 Task: Enable the option "Add a YUV4MPEG2 header" for Open GL video output for Windows.
Action: Mouse moved to (117, 22)
Screenshot: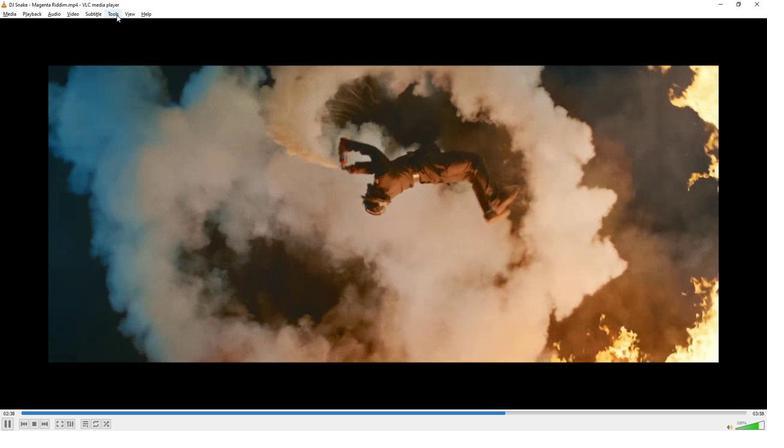 
Action: Mouse pressed left at (117, 22)
Screenshot: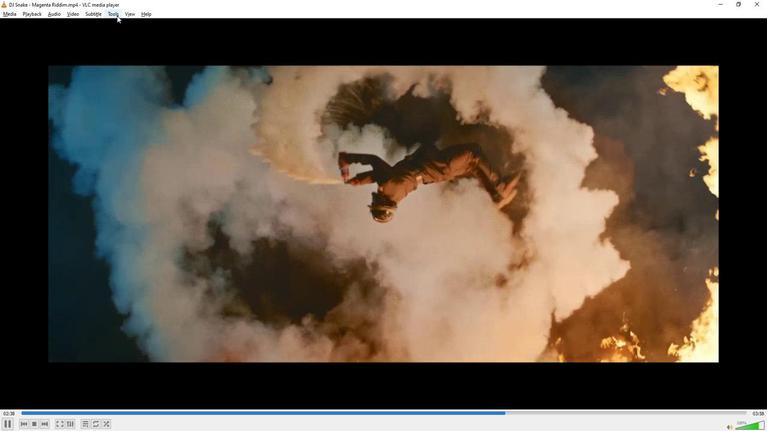 
Action: Mouse moved to (133, 113)
Screenshot: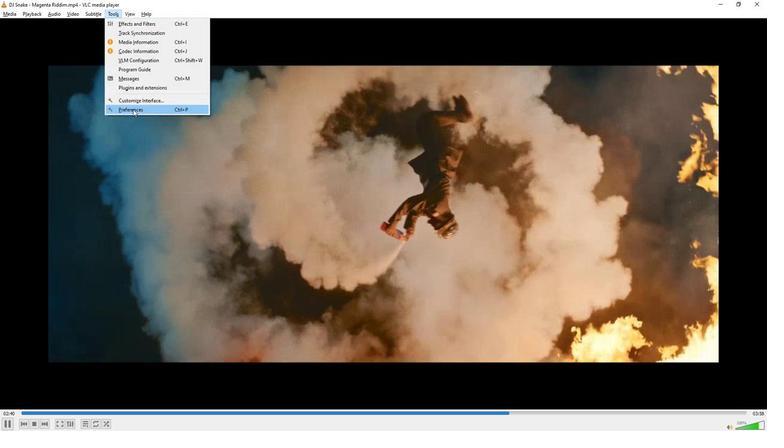 
Action: Mouse pressed left at (133, 113)
Screenshot: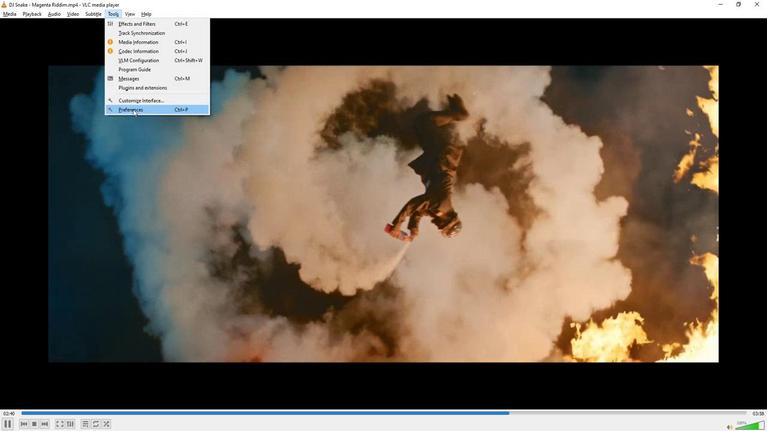 
Action: Mouse moved to (173, 337)
Screenshot: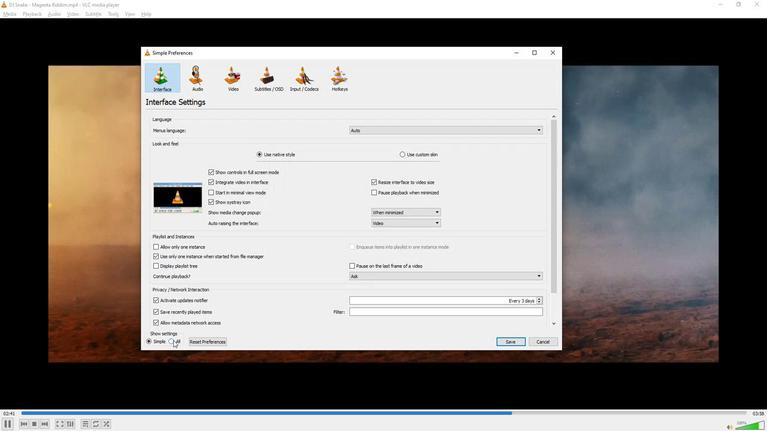 
Action: Mouse pressed left at (173, 337)
Screenshot: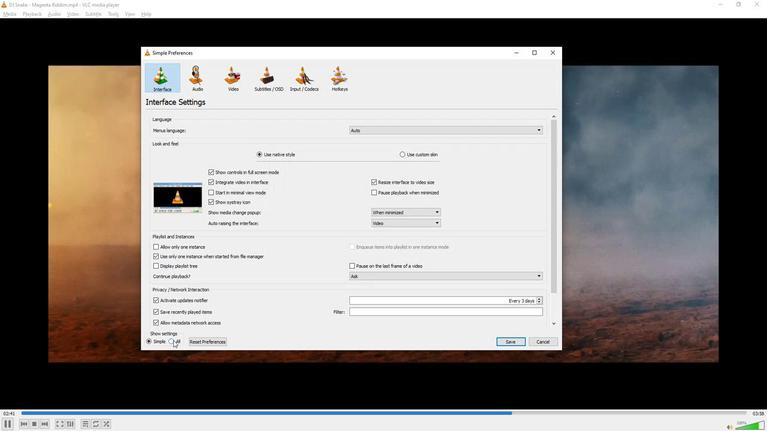 
Action: Mouse moved to (200, 224)
Screenshot: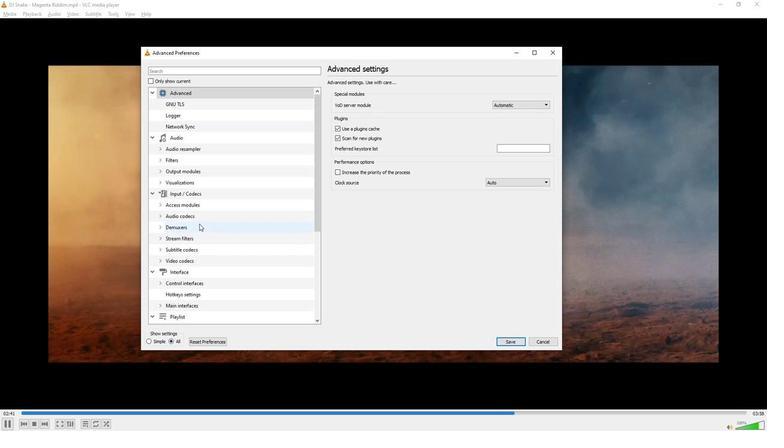 
Action: Mouse scrolled (200, 224) with delta (0, 0)
Screenshot: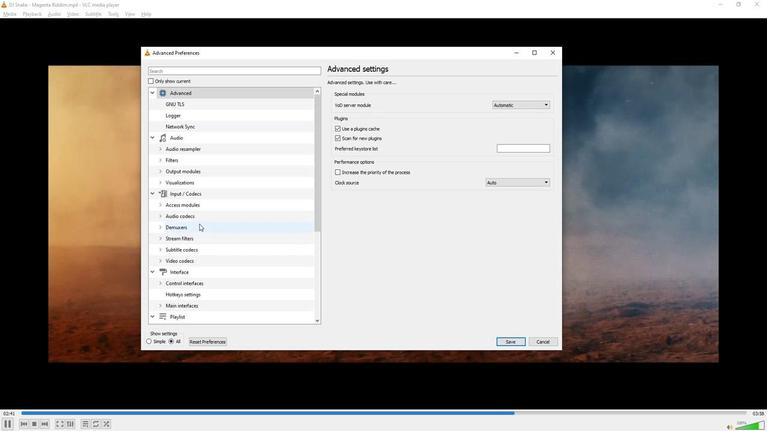 
Action: Mouse scrolled (200, 224) with delta (0, 0)
Screenshot: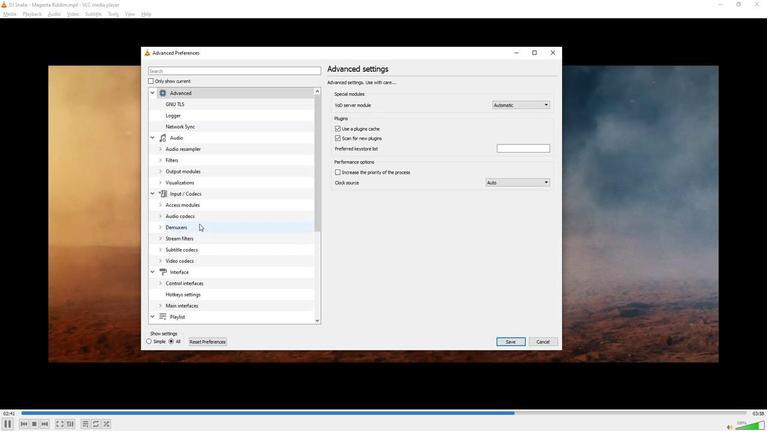 
Action: Mouse scrolled (200, 224) with delta (0, 0)
Screenshot: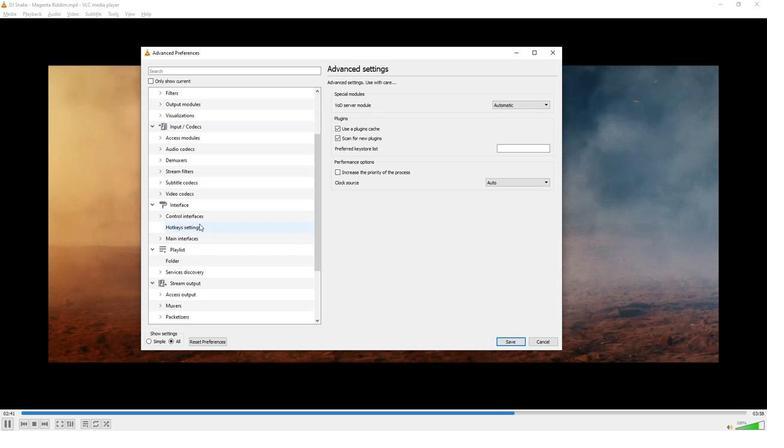 
Action: Mouse scrolled (200, 224) with delta (0, 0)
Screenshot: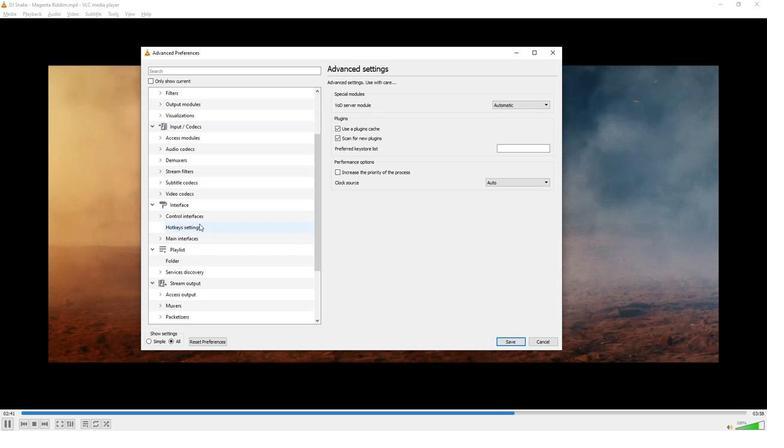 
Action: Mouse scrolled (200, 224) with delta (0, 0)
Screenshot: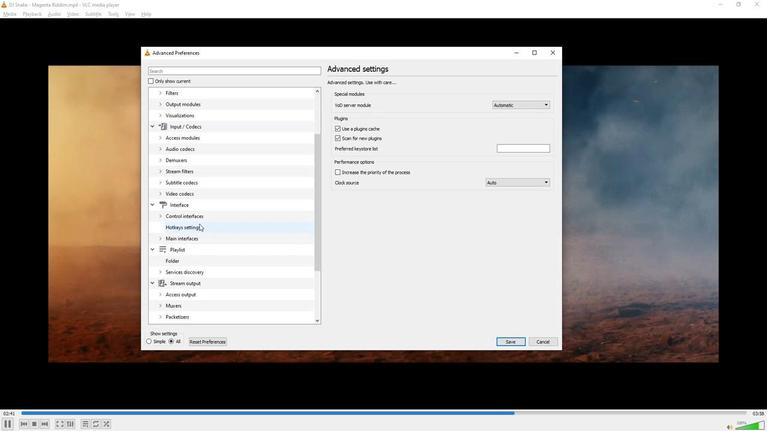 
Action: Mouse scrolled (200, 224) with delta (0, 0)
Screenshot: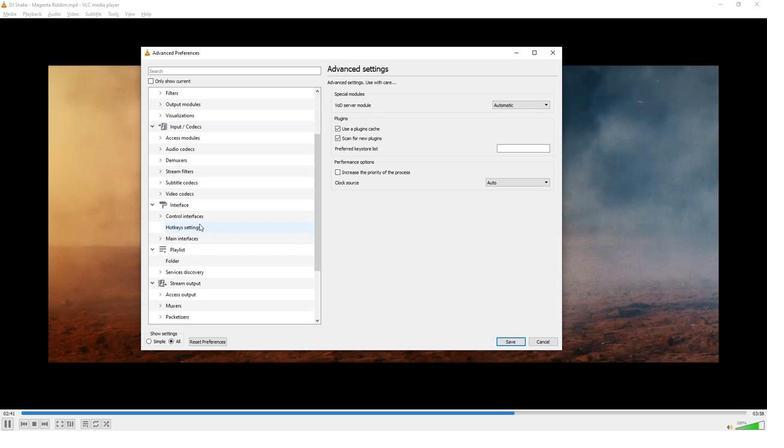 
Action: Mouse scrolled (200, 224) with delta (0, 0)
Screenshot: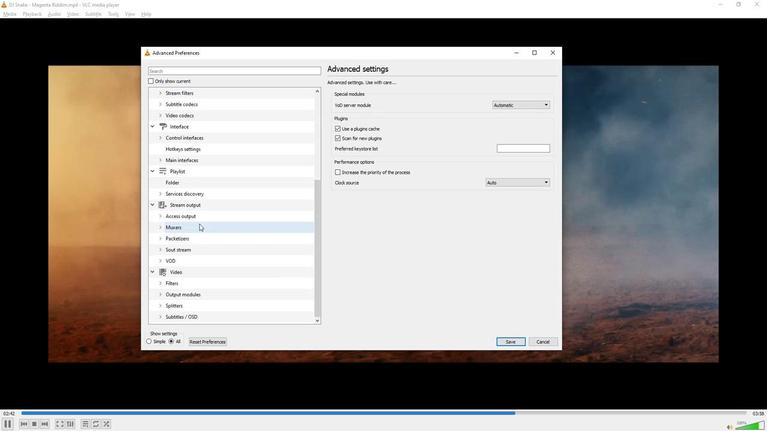 
Action: Mouse moved to (160, 293)
Screenshot: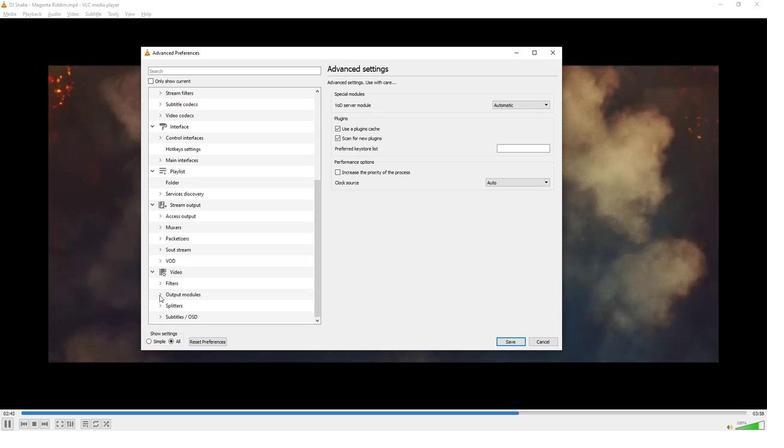 
Action: Mouse pressed left at (160, 293)
Screenshot: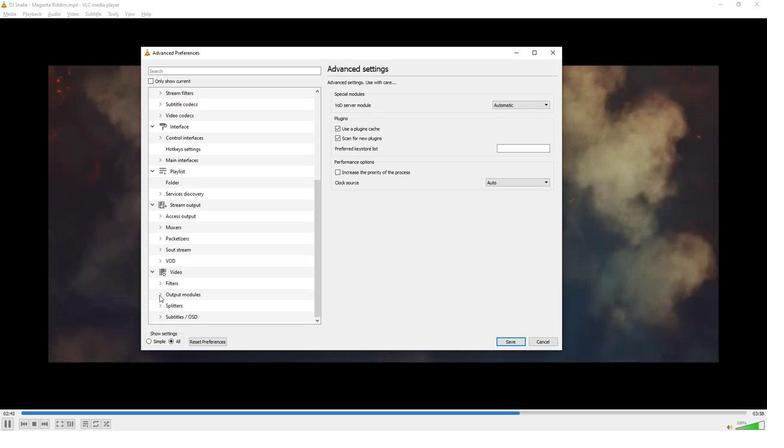 
Action: Mouse moved to (178, 274)
Screenshot: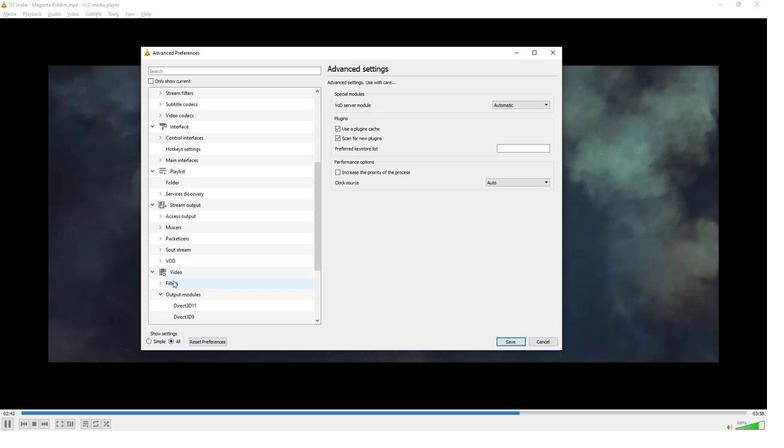
Action: Mouse scrolled (178, 273) with delta (0, 0)
Screenshot: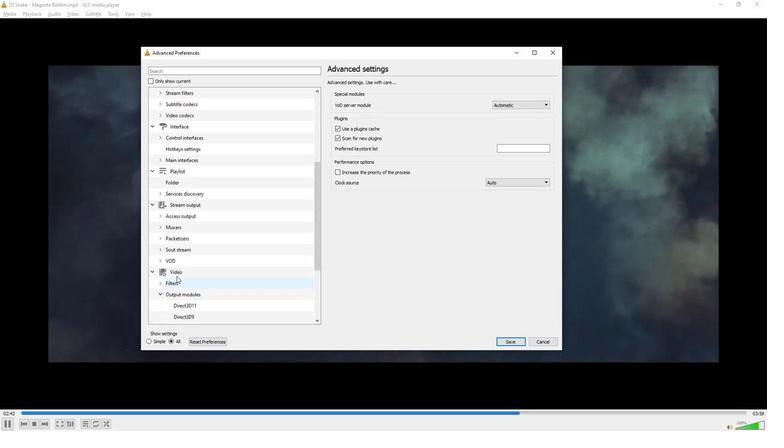 
Action: Mouse scrolled (178, 273) with delta (0, 0)
Screenshot: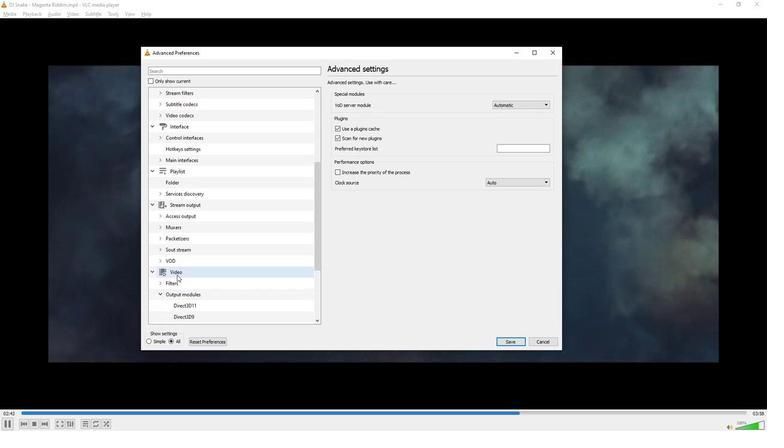 
Action: Mouse scrolled (178, 273) with delta (0, 0)
Screenshot: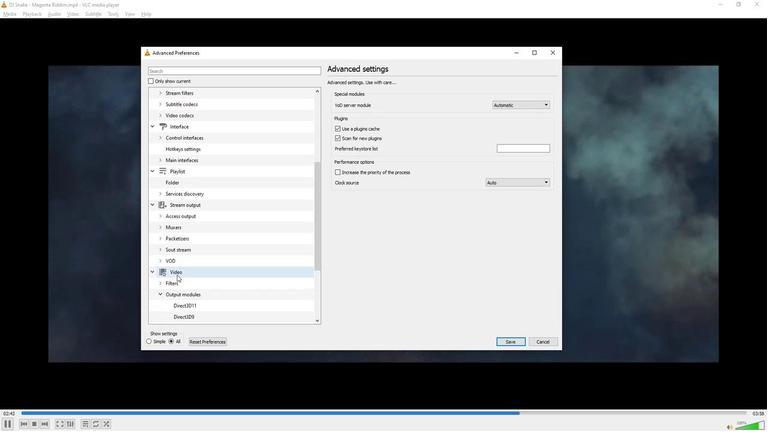 
Action: Mouse scrolled (178, 273) with delta (0, 0)
Screenshot: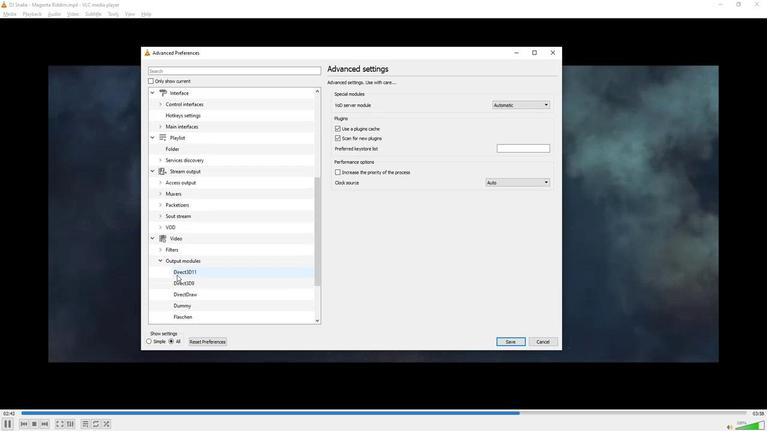 
Action: Mouse scrolled (178, 273) with delta (0, 0)
Screenshot: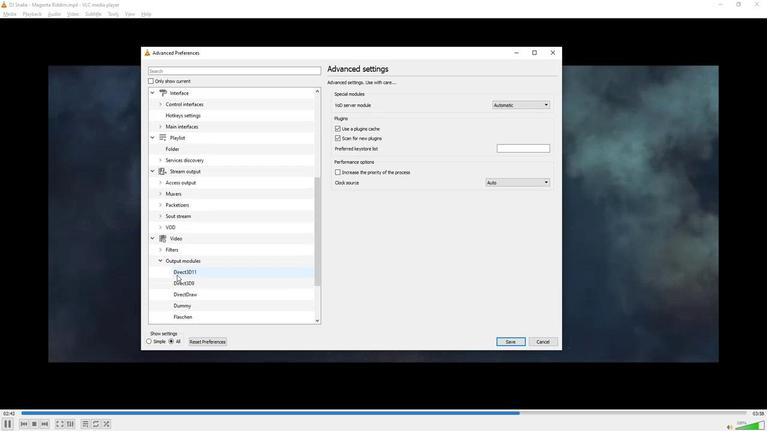 
Action: Mouse scrolled (178, 273) with delta (0, 0)
Screenshot: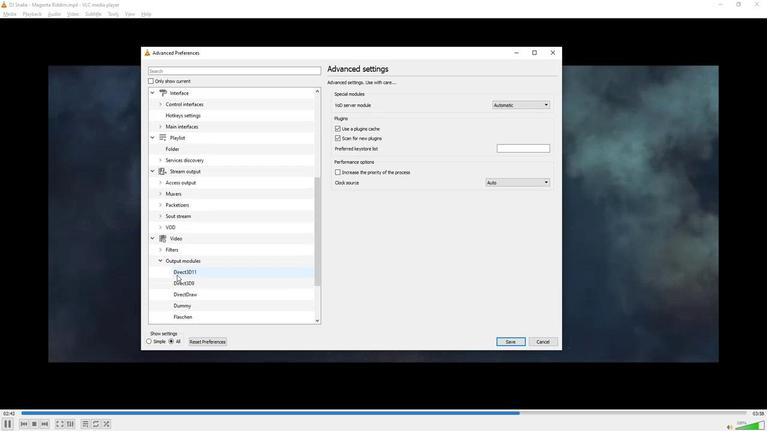 
Action: Mouse scrolled (178, 273) with delta (0, 0)
Screenshot: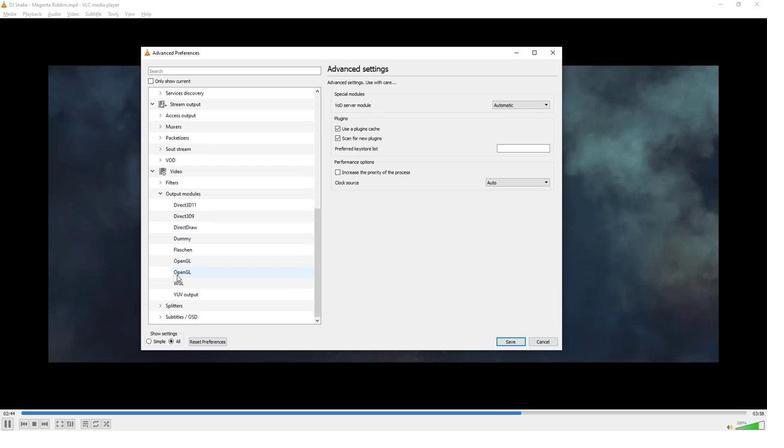 
Action: Mouse scrolled (178, 273) with delta (0, 0)
Screenshot: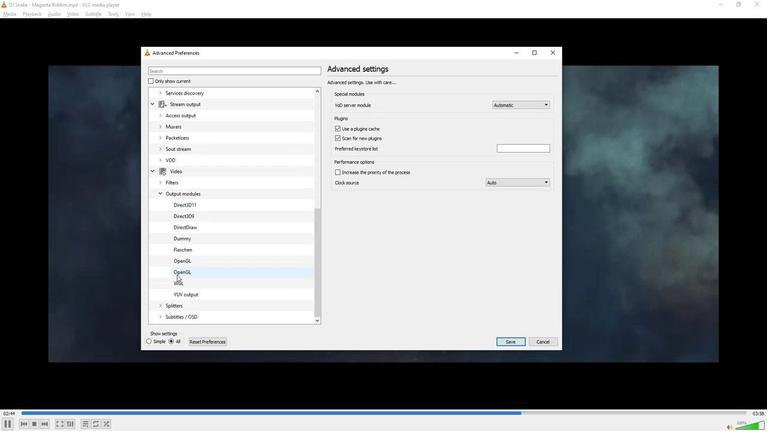 
Action: Mouse moved to (183, 290)
Screenshot: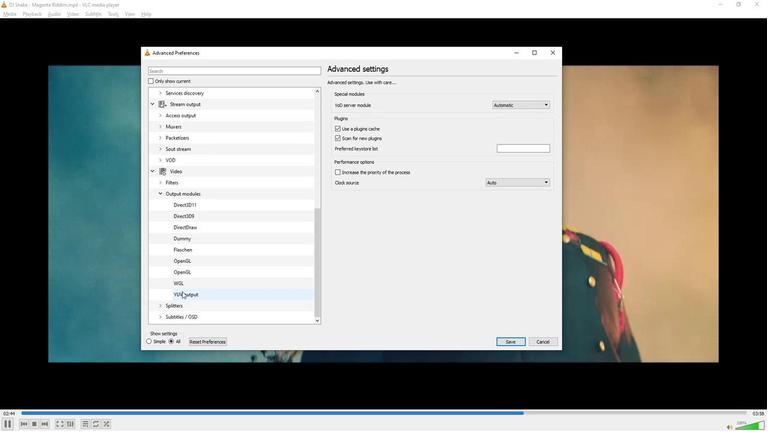 
Action: Mouse pressed left at (183, 290)
Screenshot: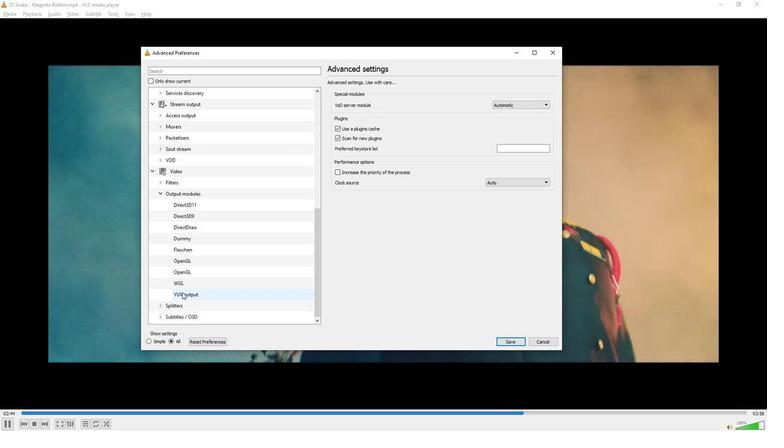 
Action: Mouse moved to (335, 120)
Screenshot: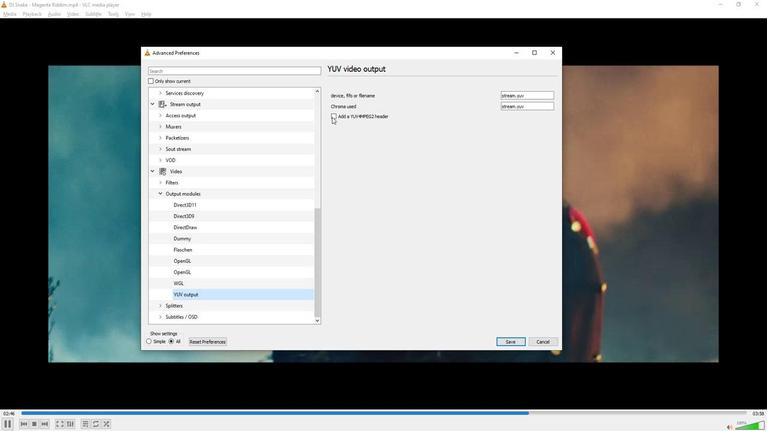 
Action: Mouse pressed left at (335, 120)
Screenshot: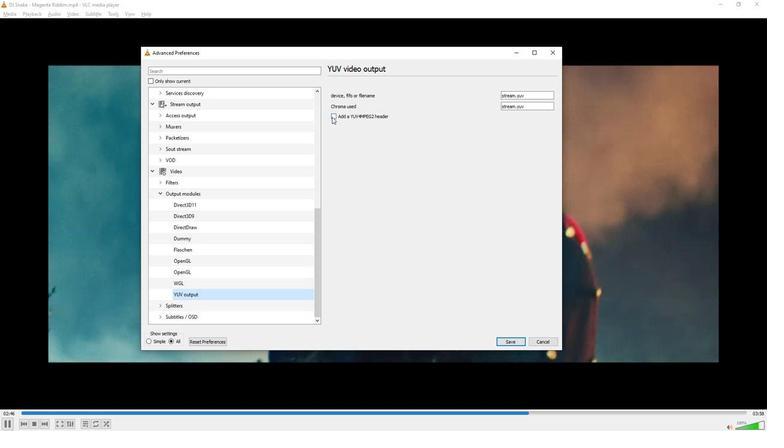 
Action: Mouse moved to (369, 202)
Screenshot: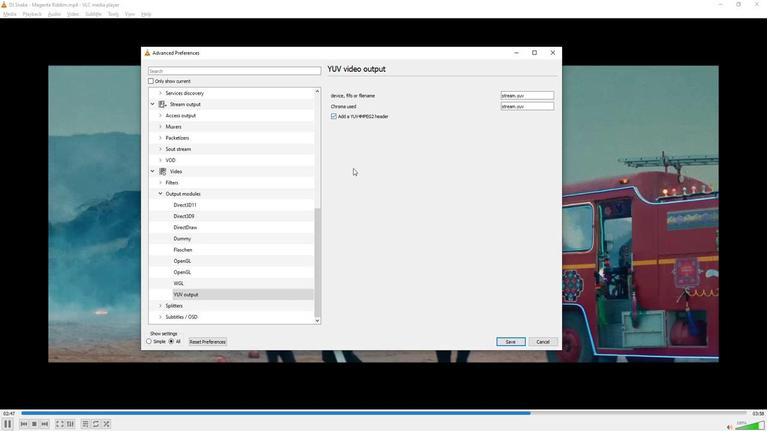 
